 Task: In the  document oldwomen.rtf Add another  'page' Use the Tool Explore 'and look for brief about the picture in first page, copy 2-3 lines in second sheet.' Align the text to the Left
Action: Mouse moved to (454, 389)
Screenshot: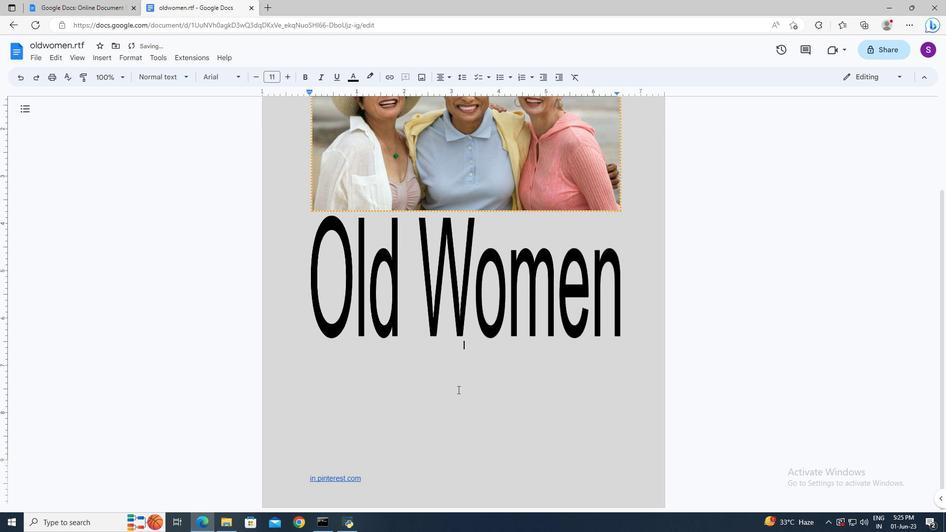 
Action: Mouse pressed left at (454, 389)
Screenshot: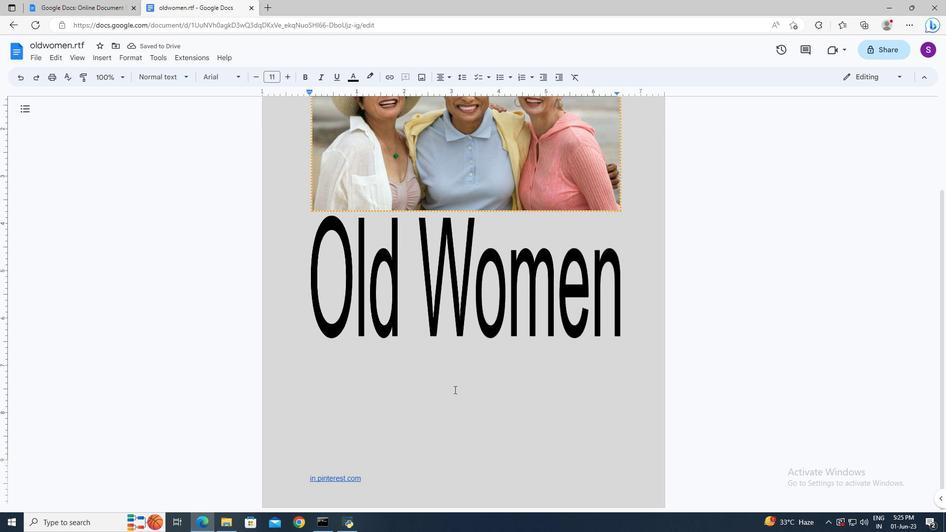 
Action: Mouse moved to (105, 63)
Screenshot: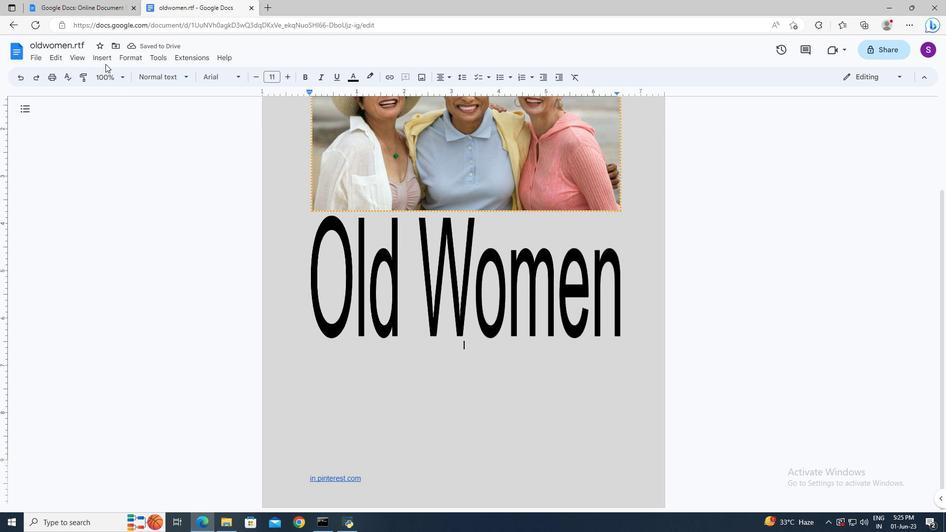 
Action: Mouse pressed left at (105, 63)
Screenshot: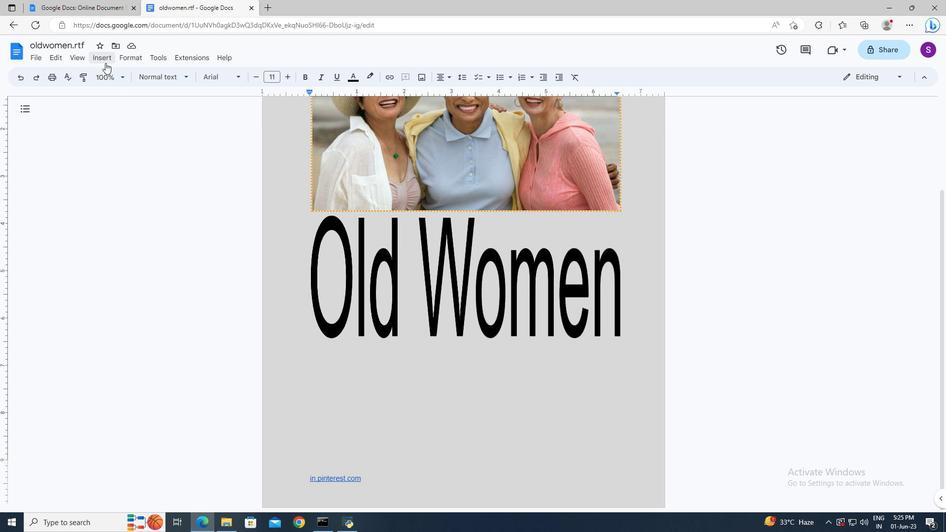 
Action: Mouse moved to (251, 337)
Screenshot: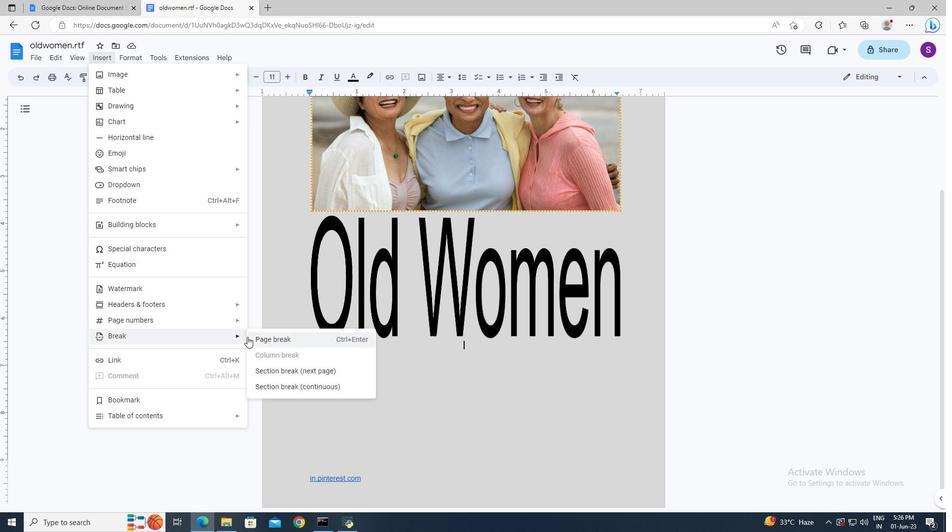 
Action: Mouse pressed left at (251, 337)
Screenshot: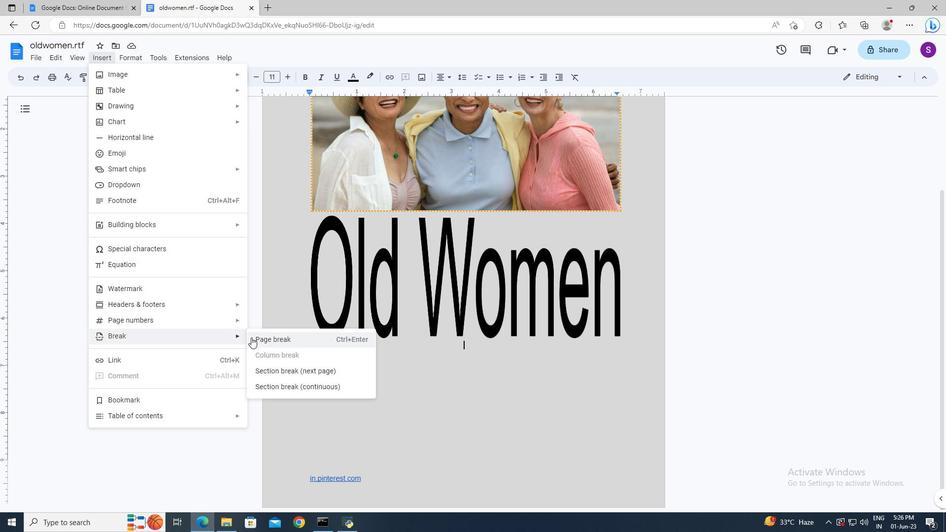 
Action: Mouse moved to (164, 61)
Screenshot: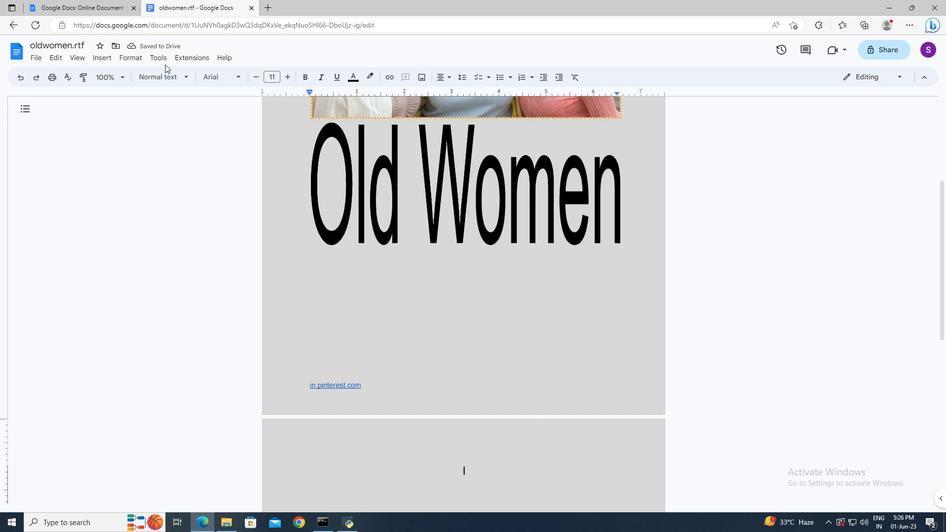 
Action: Mouse pressed left at (164, 61)
Screenshot: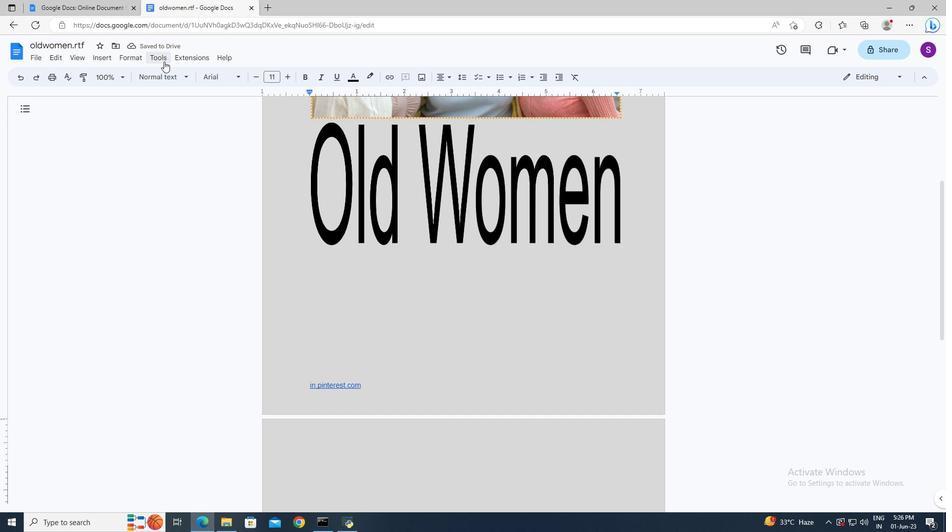 
Action: Mouse moved to (179, 172)
Screenshot: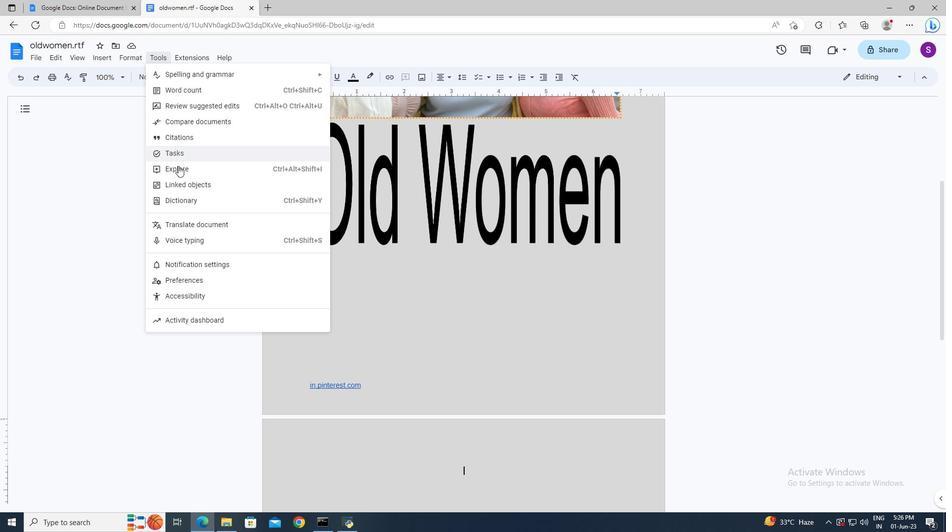 
Action: Mouse pressed left at (179, 172)
Screenshot: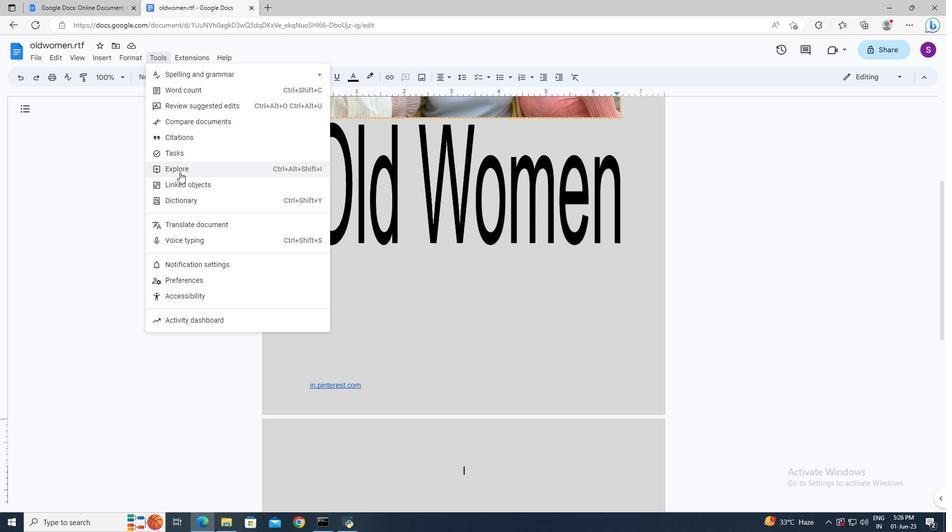 
Action: Mouse moved to (816, 106)
Screenshot: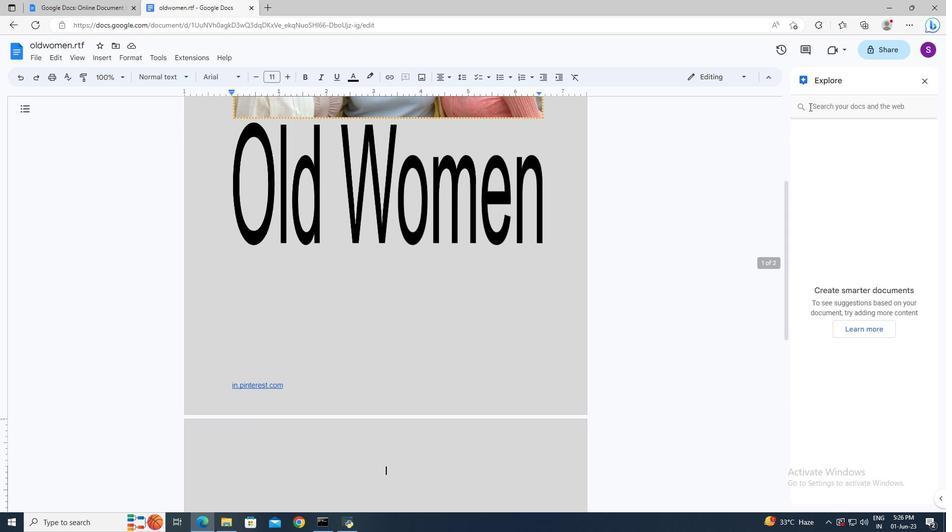 
Action: Mouse pressed left at (816, 106)
Screenshot: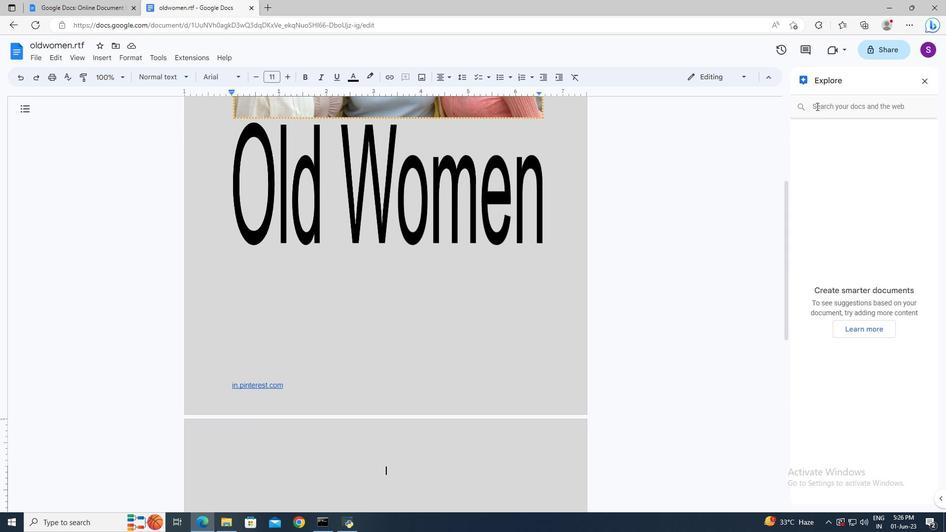 
Action: Mouse moved to (813, 104)
Screenshot: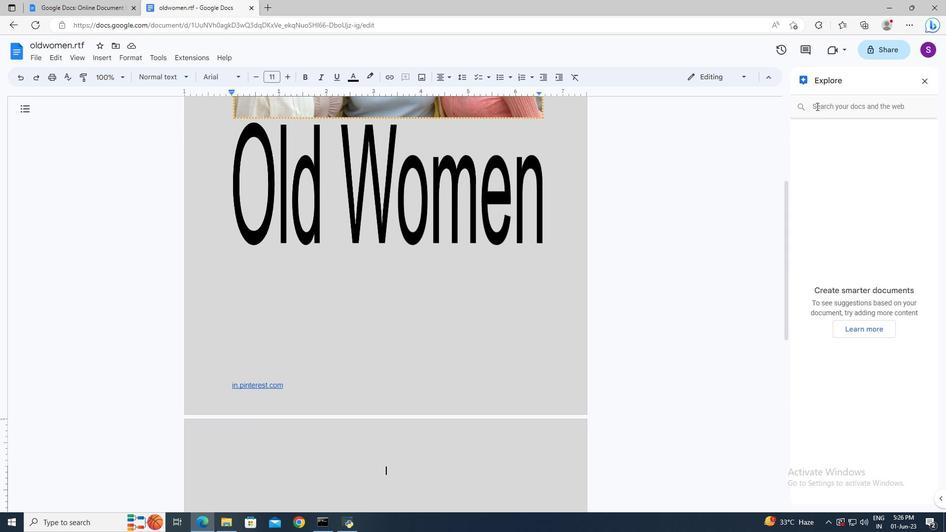 
Action: Key pressed brief<Key.space>about<Key.space>old<Key.space>women<Key.enter>
Screenshot: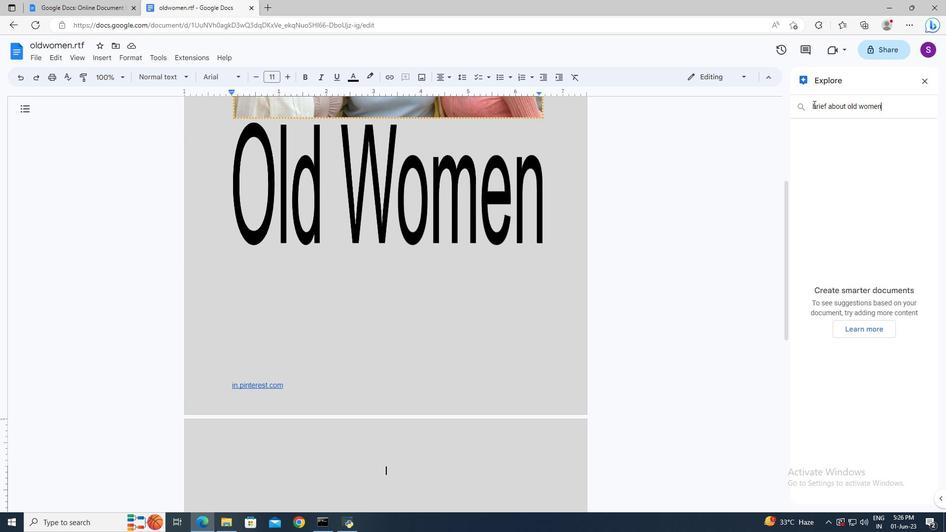 
Action: Mouse moved to (855, 134)
Screenshot: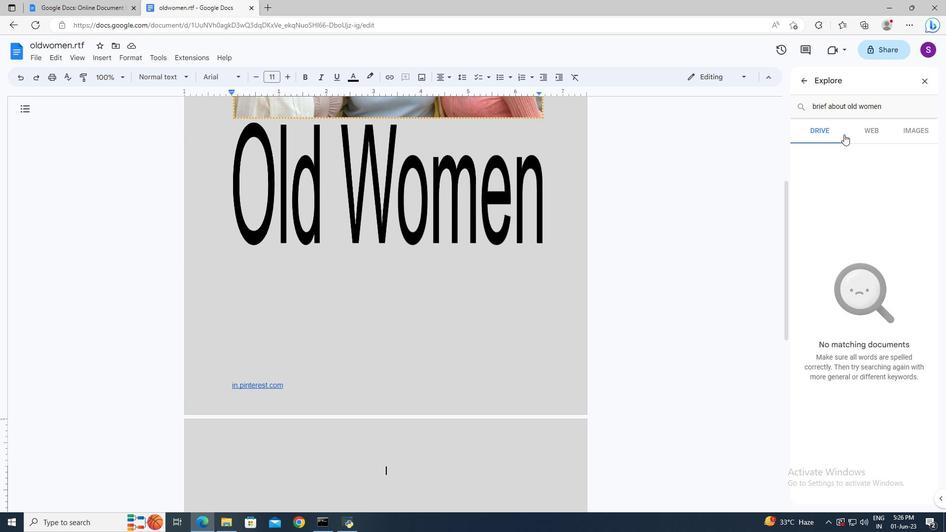 
Action: Mouse pressed left at (855, 134)
Screenshot: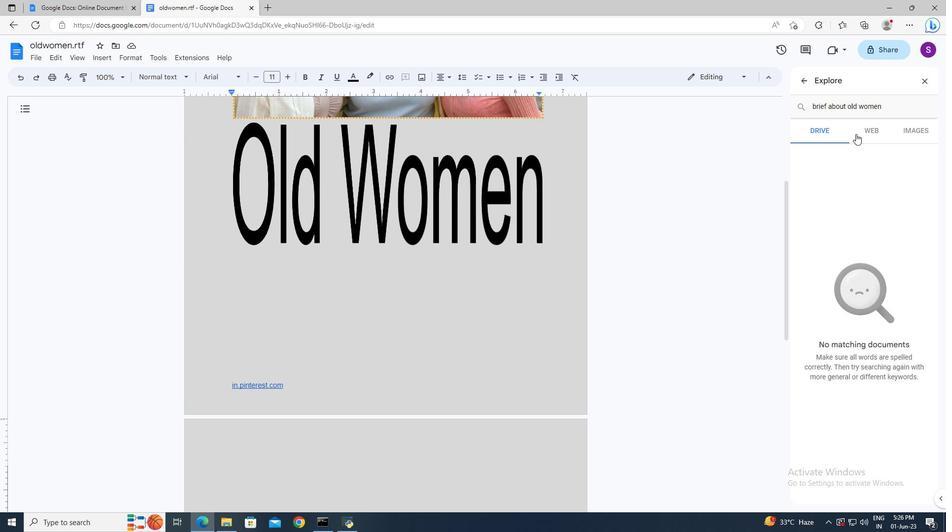 
Action: Mouse moved to (802, 214)
Screenshot: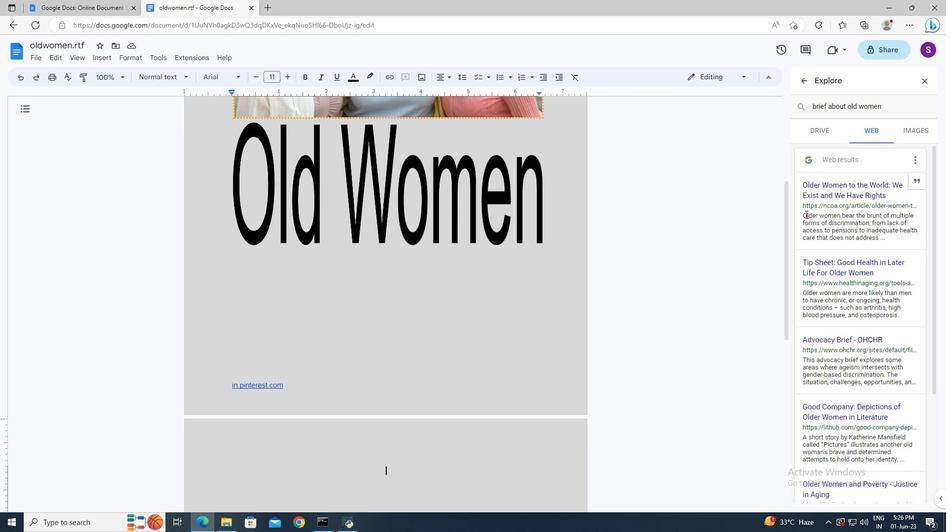 
Action: Mouse pressed left at (802, 214)
Screenshot: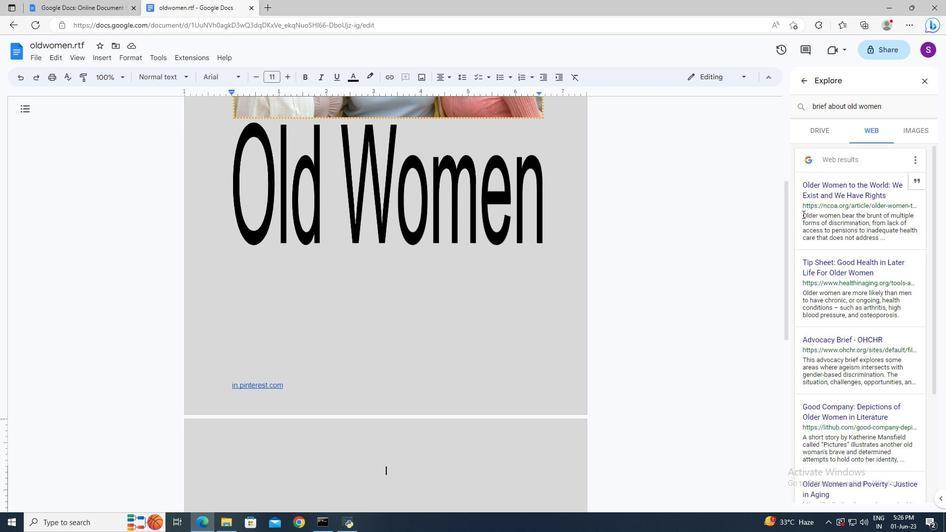 
Action: Mouse moved to (877, 237)
Screenshot: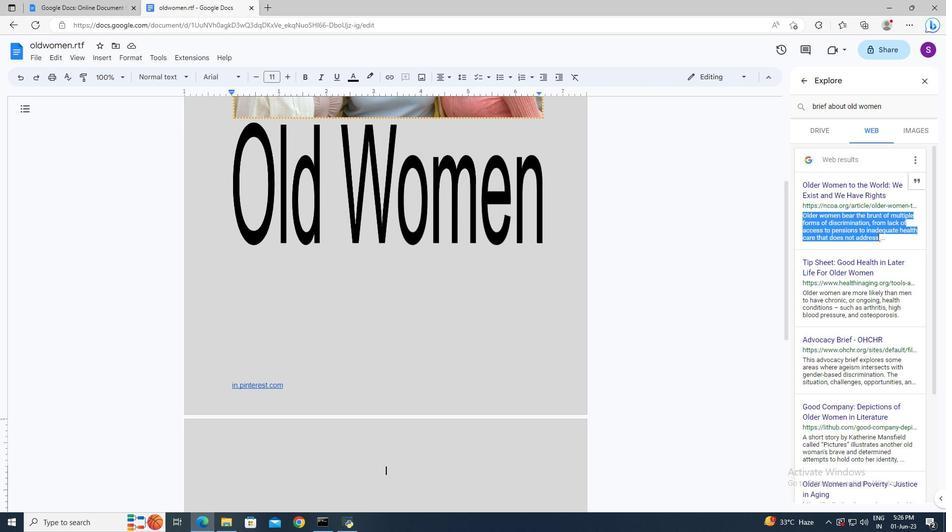 
Action: Mouse pressed left at (877, 237)
Screenshot: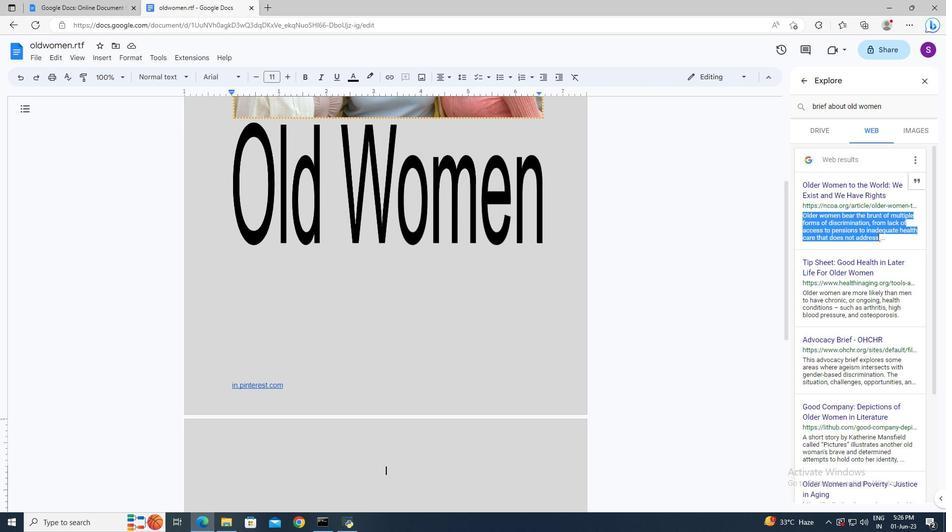 
Action: Mouse moved to (804, 292)
Screenshot: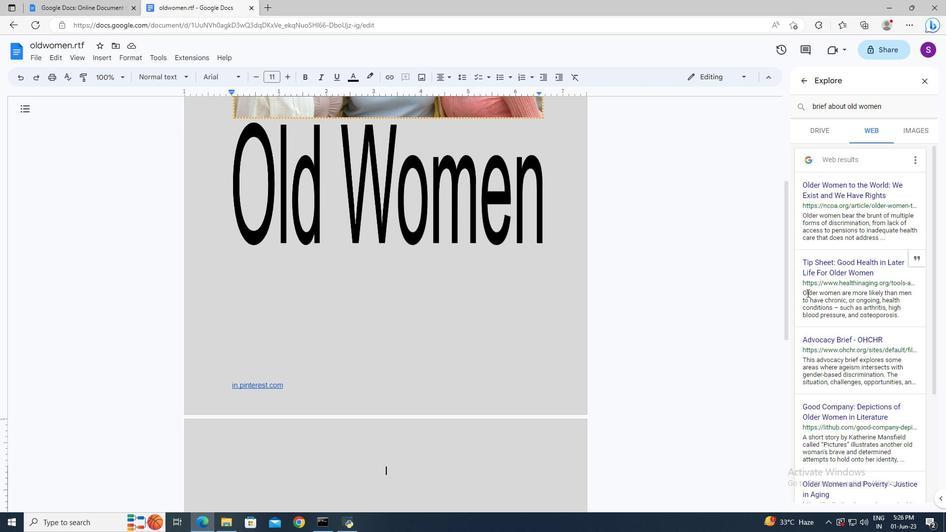 
Action: Mouse pressed left at (804, 292)
Screenshot: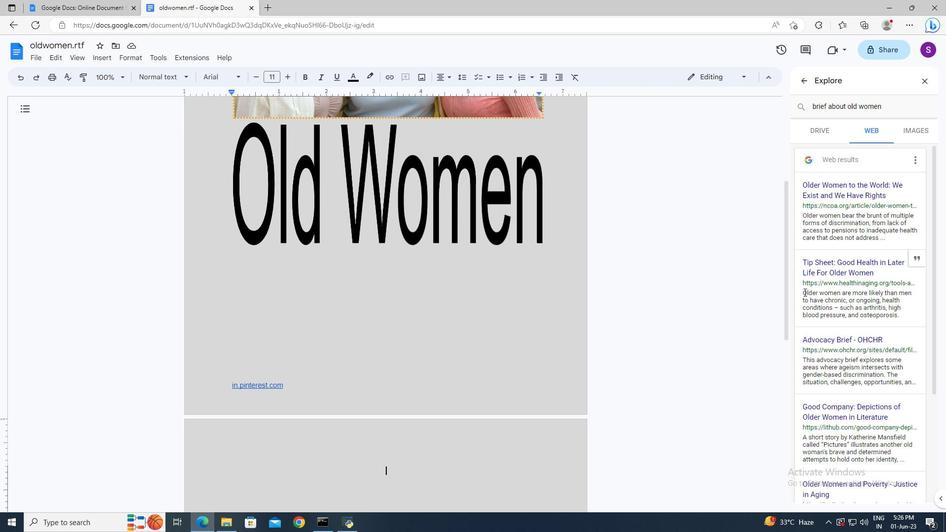 
Action: Mouse moved to (865, 304)
Screenshot: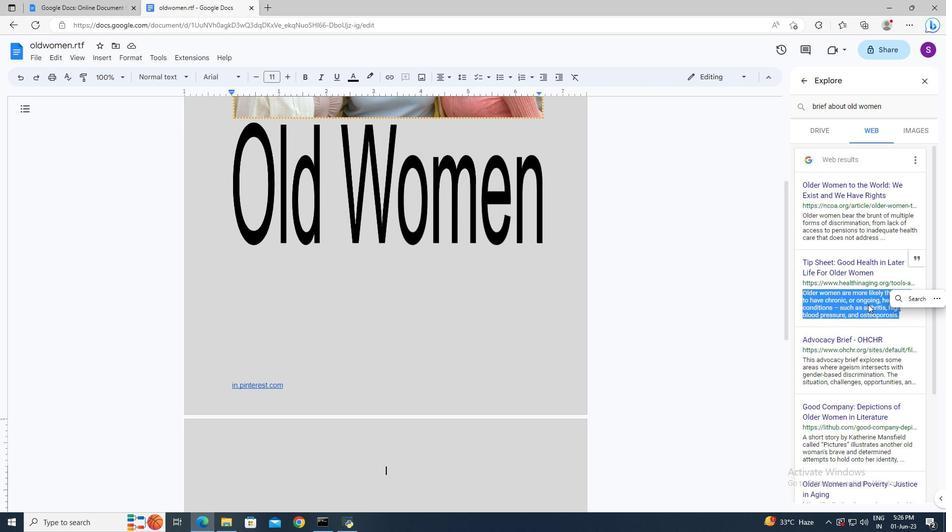 
Action: Key pressed ctrl+C
Screenshot: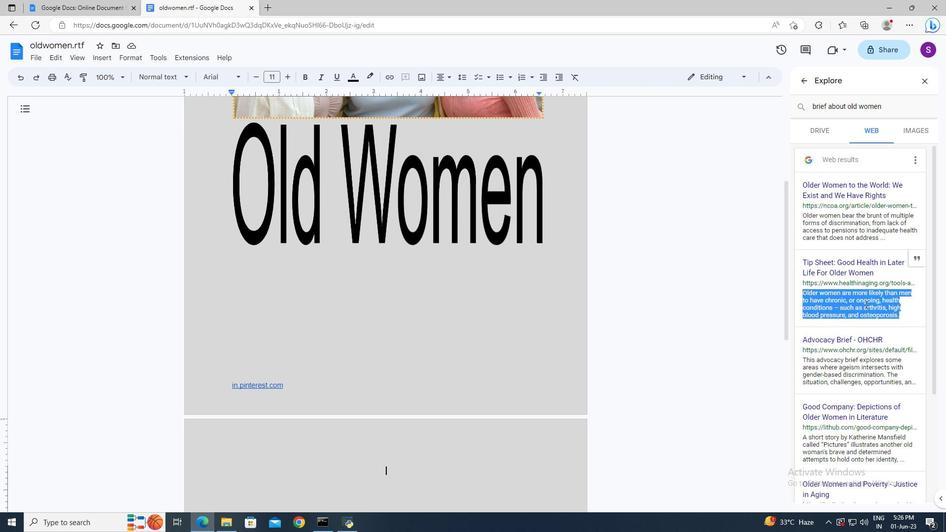 
Action: Mouse moved to (365, 344)
Screenshot: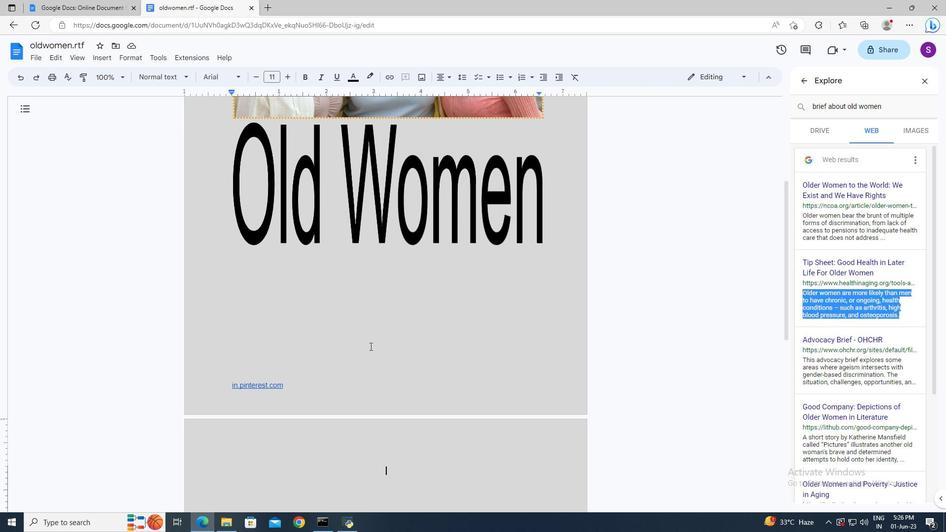 
Action: Mouse scrolled (365, 345) with delta (0, 0)
Screenshot: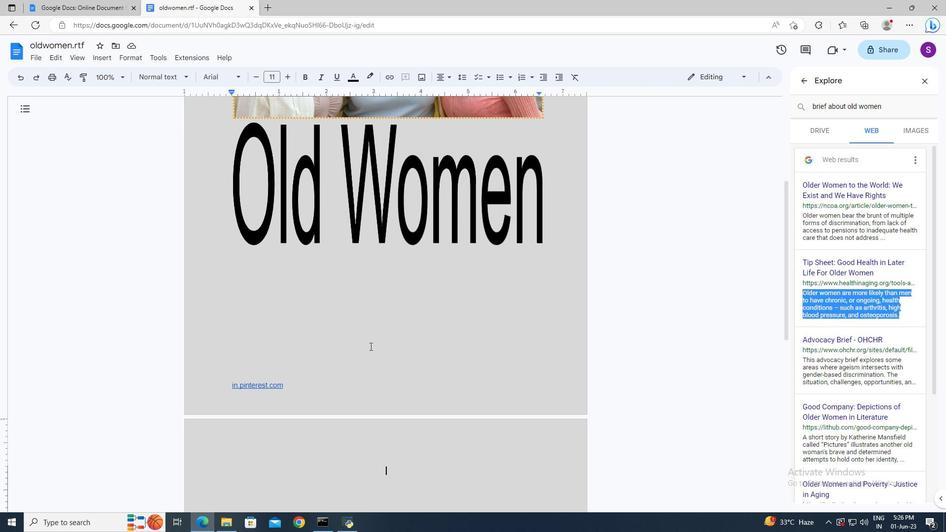 
Action: Mouse moved to (363, 343)
Screenshot: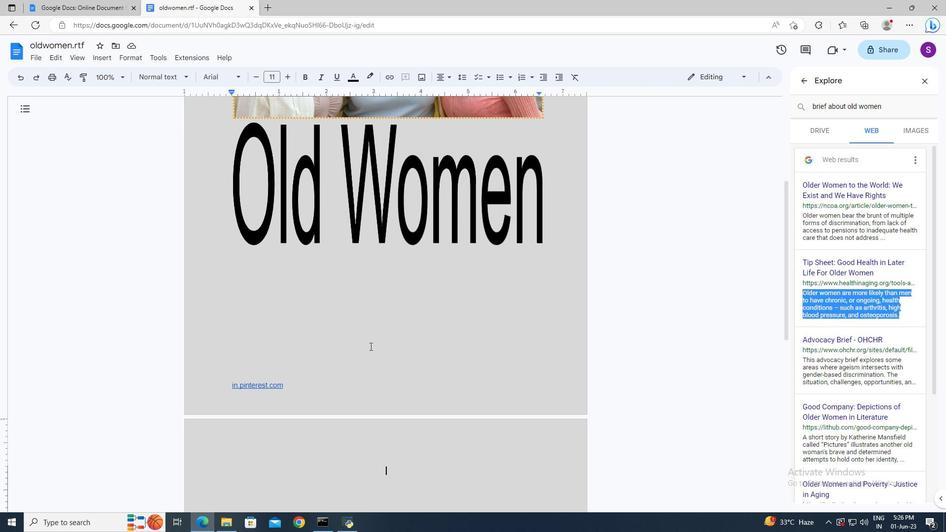 
Action: Mouse scrolled (363, 343) with delta (0, 0)
Screenshot: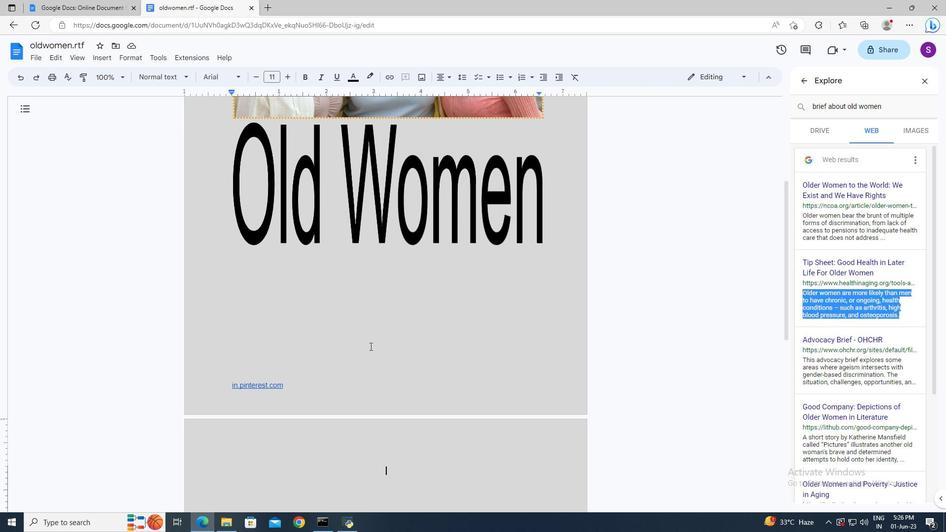 
Action: Mouse moved to (362, 343)
Screenshot: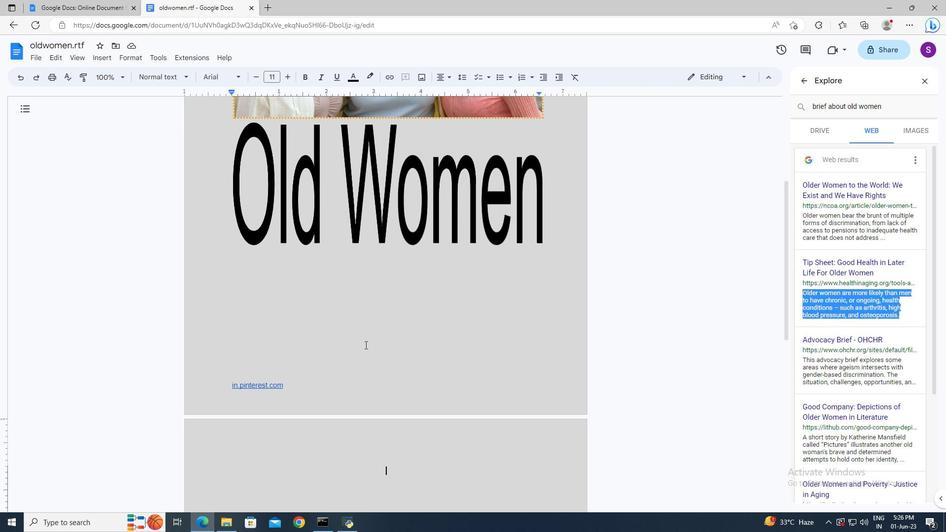 
Action: Mouse scrolled (362, 342) with delta (0, 0)
Screenshot: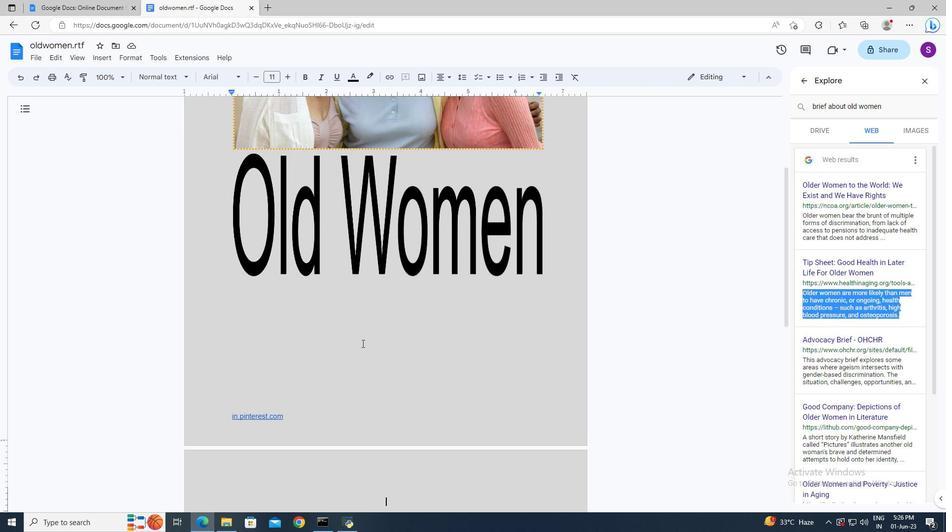 
Action: Mouse moved to (311, 426)
Screenshot: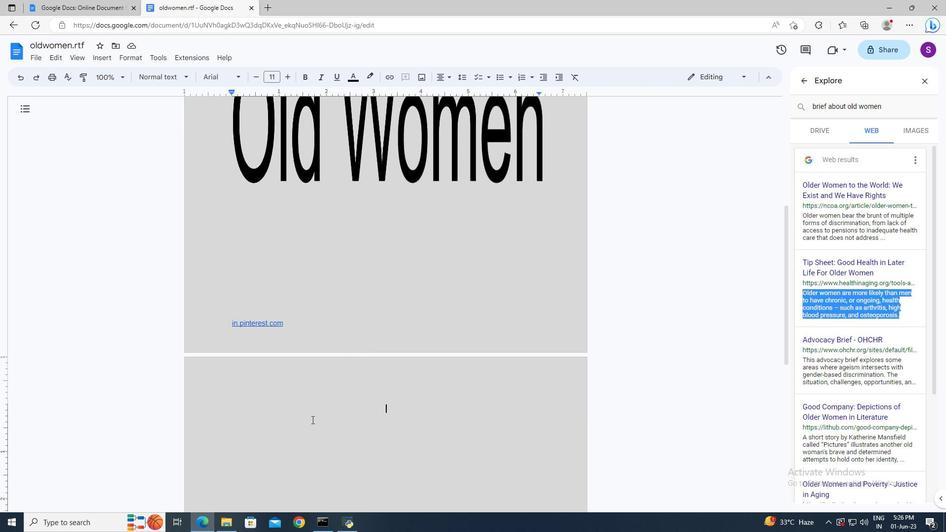 
Action: Mouse pressed left at (311, 426)
Screenshot: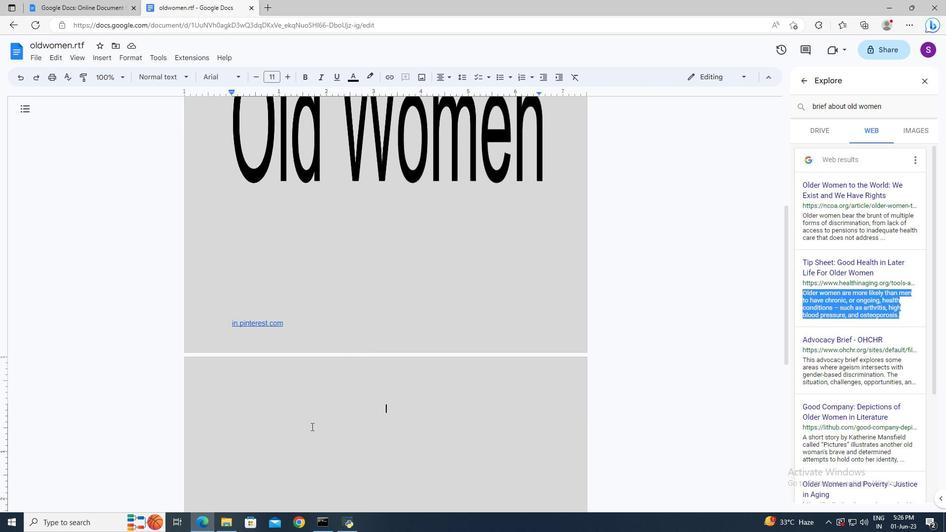 
Action: Mouse pressed right at (311, 426)
Screenshot: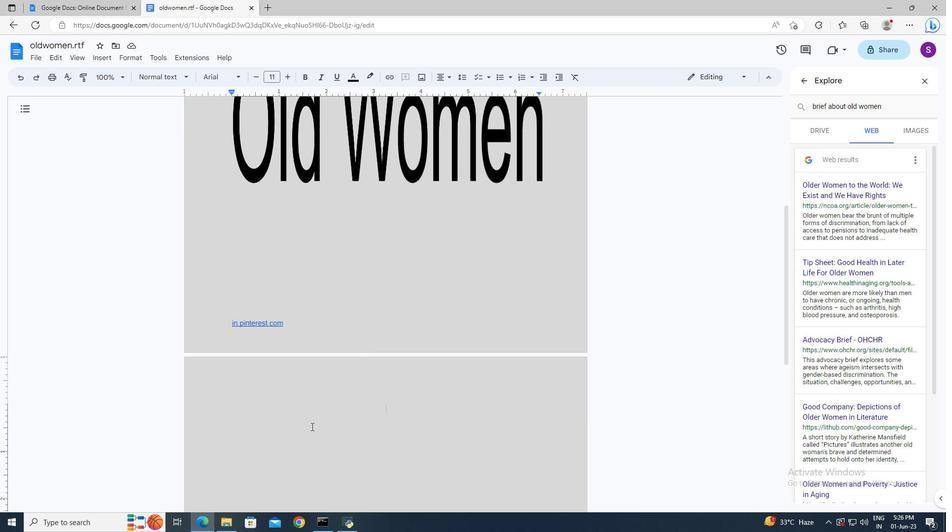 
Action: Mouse moved to (348, 314)
Screenshot: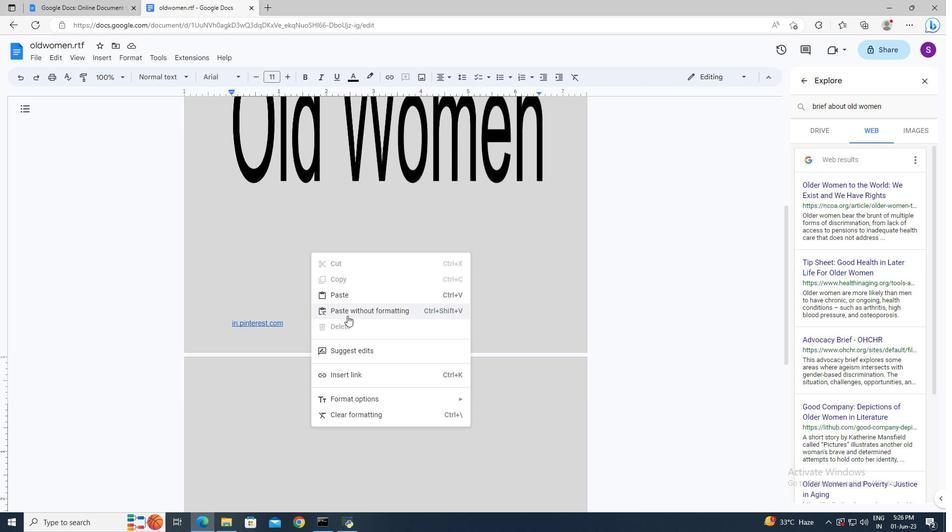 
Action: Mouse pressed left at (348, 314)
Screenshot: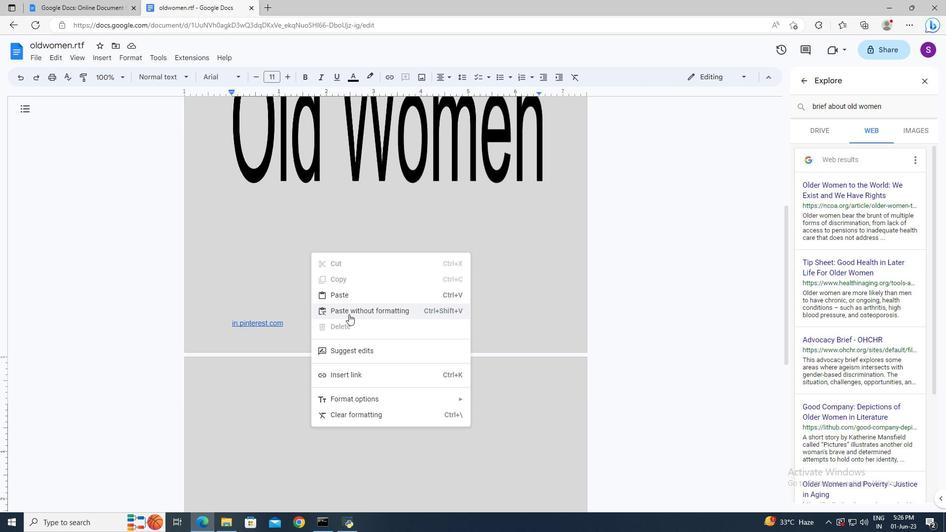 
Action: Mouse moved to (481, 431)
Screenshot: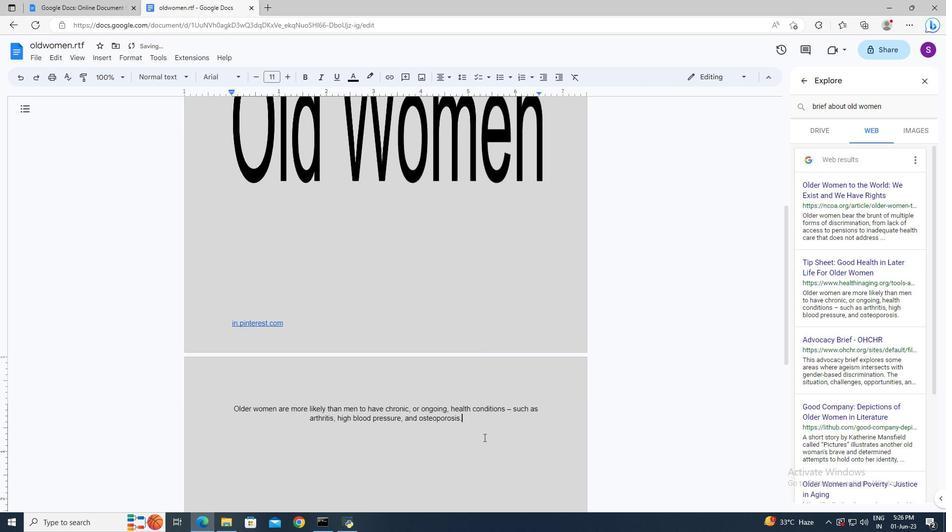 
Action: Key pressed <Key.shift><Key.up>
Screenshot: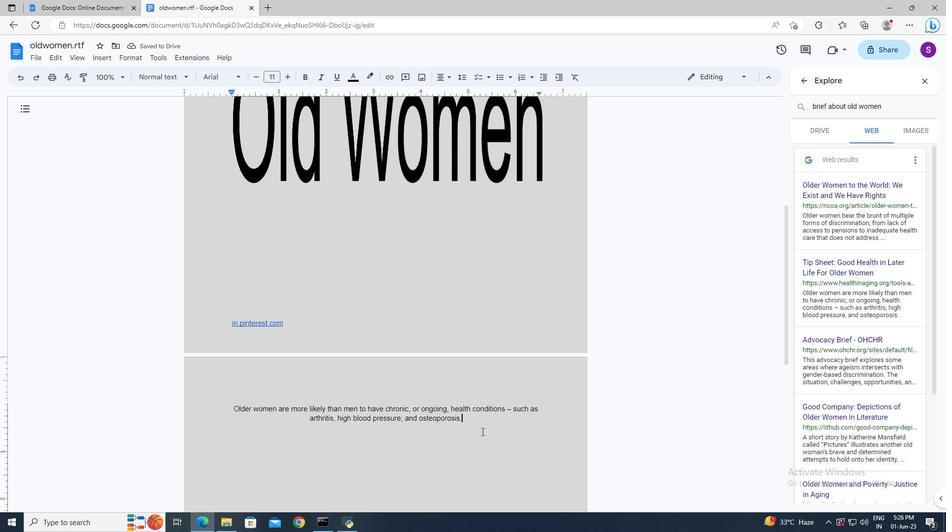 
Action: Mouse moved to (444, 78)
Screenshot: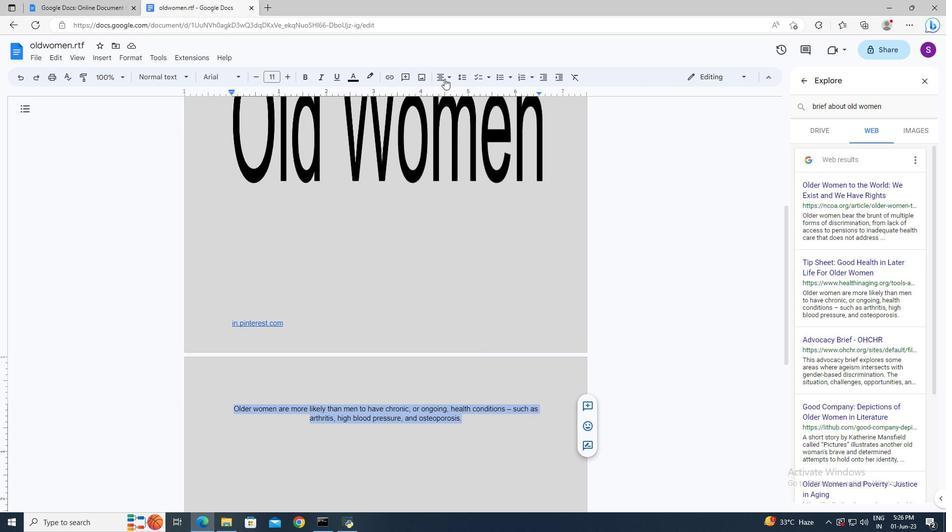 
Action: Mouse pressed left at (444, 78)
Screenshot: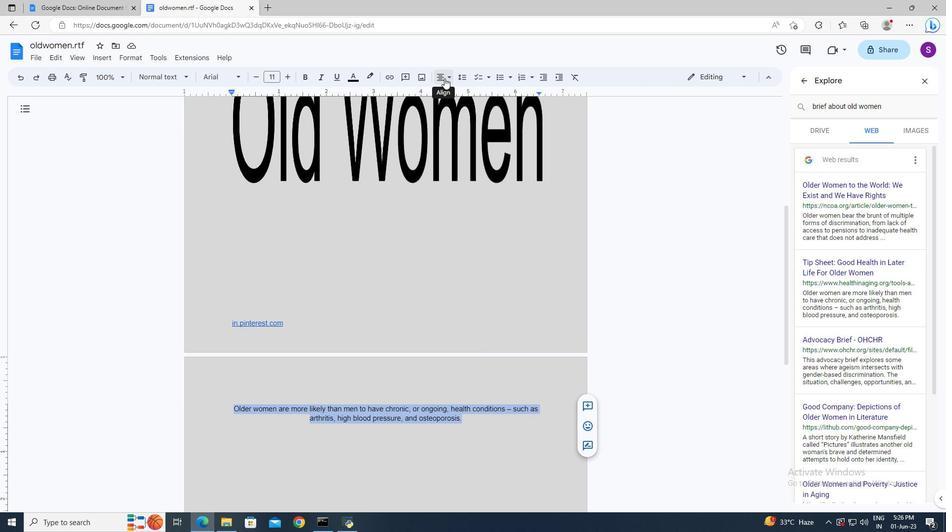 
Action: Mouse moved to (443, 89)
Screenshot: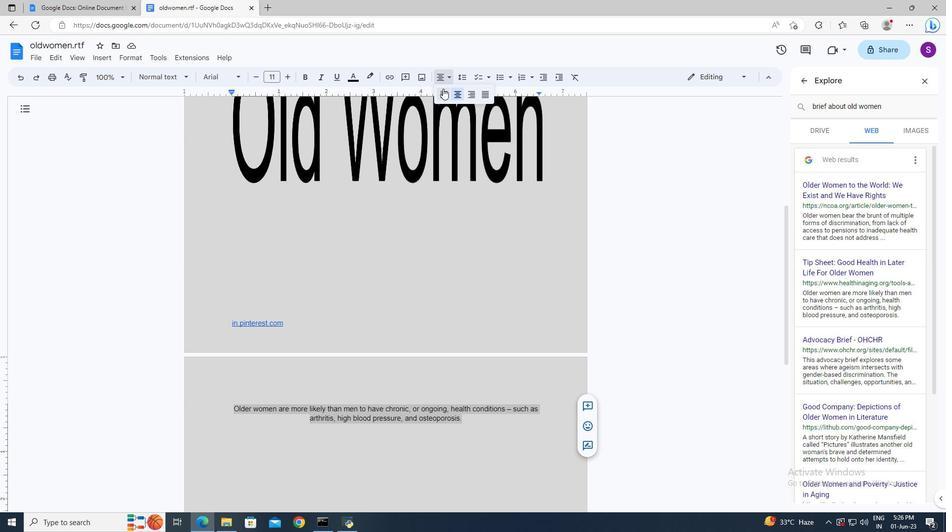 
Action: Mouse pressed left at (443, 89)
Screenshot: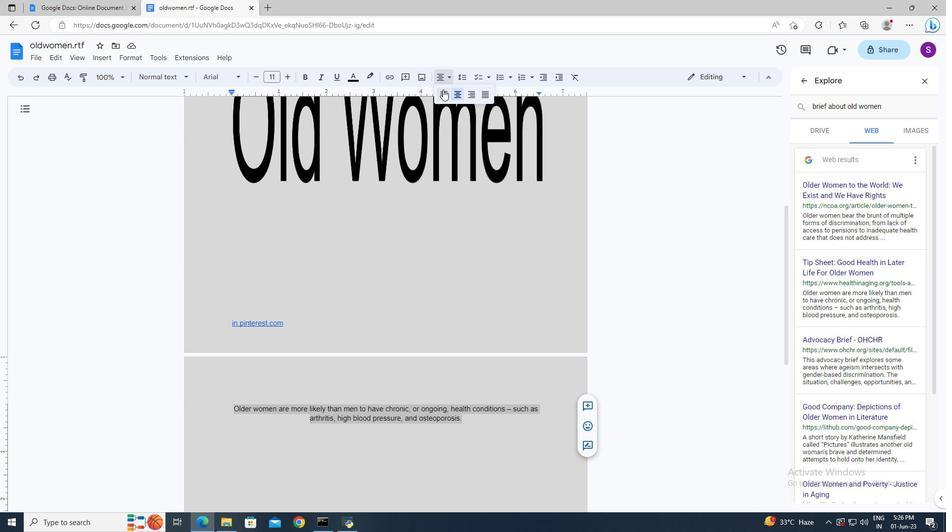 
Action: Mouse moved to (480, 279)
Screenshot: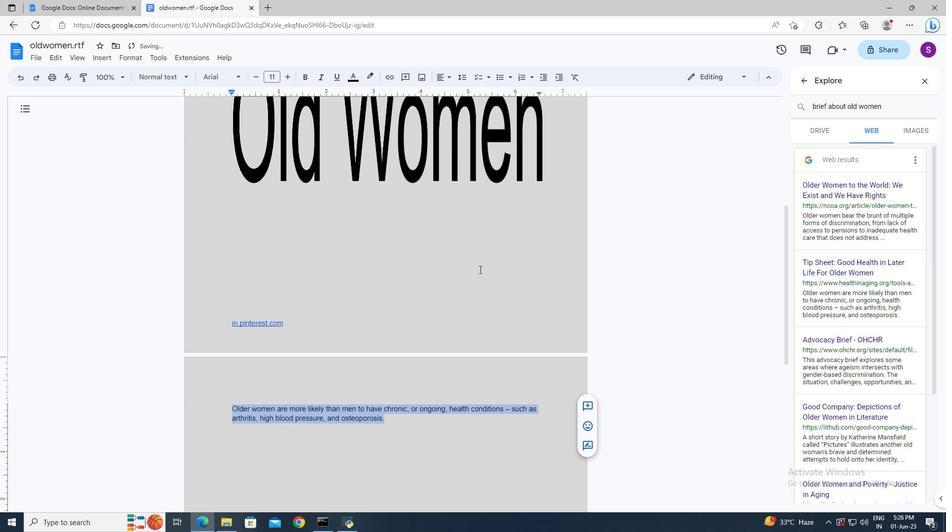 
Action: Mouse pressed left at (480, 279)
Screenshot: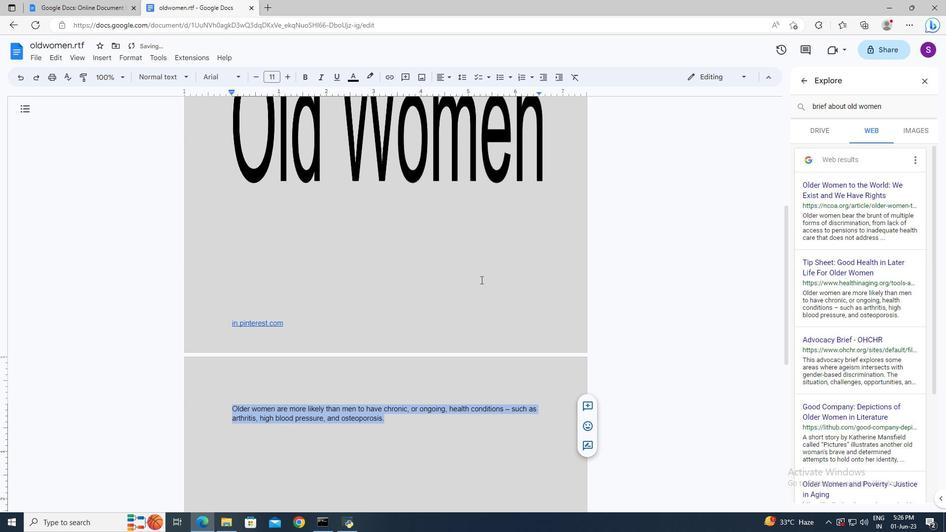 
